 Task: Select a due date automation when advanced on, 2 days before a card is due add fields with custom field "Resume" unchecked at 11:00 AM.
Action: Mouse moved to (1086, 88)
Screenshot: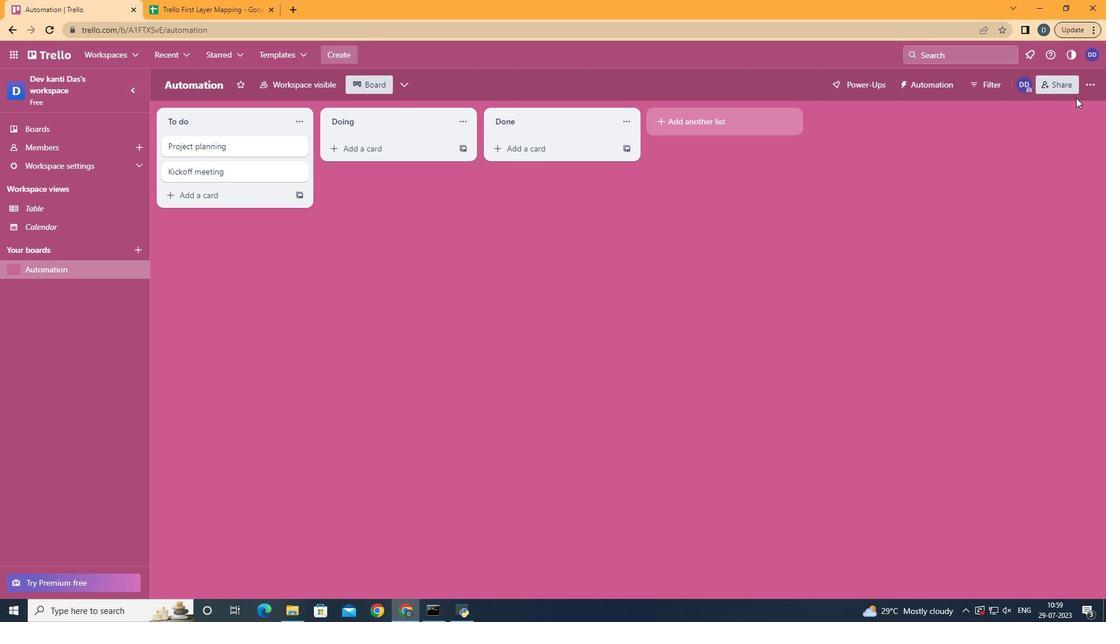 
Action: Mouse pressed left at (1086, 88)
Screenshot: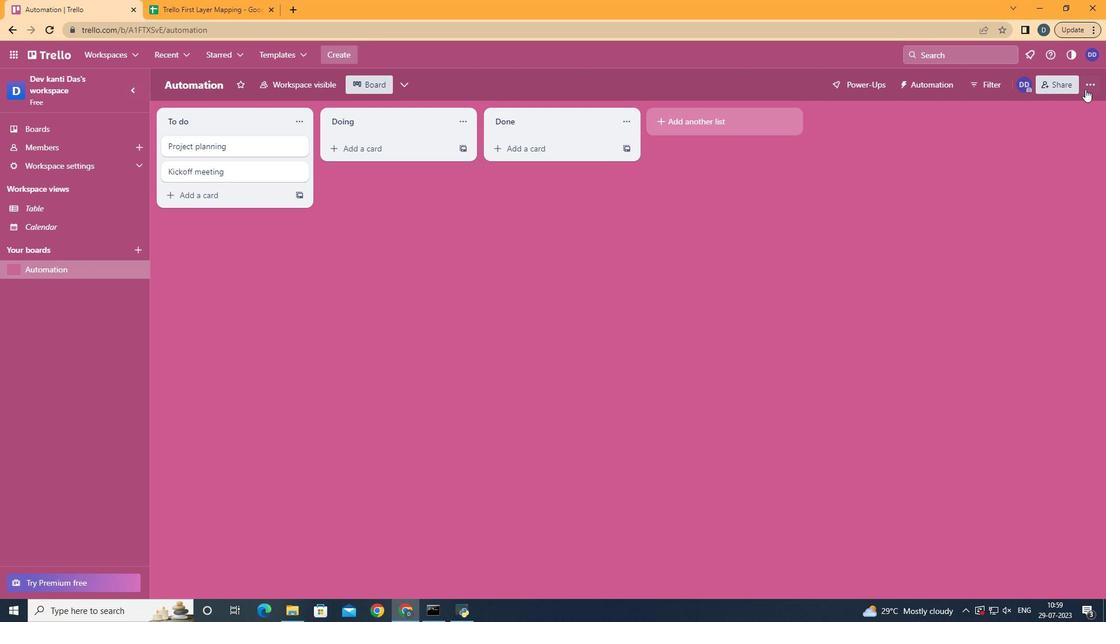 
Action: Mouse moved to (1037, 243)
Screenshot: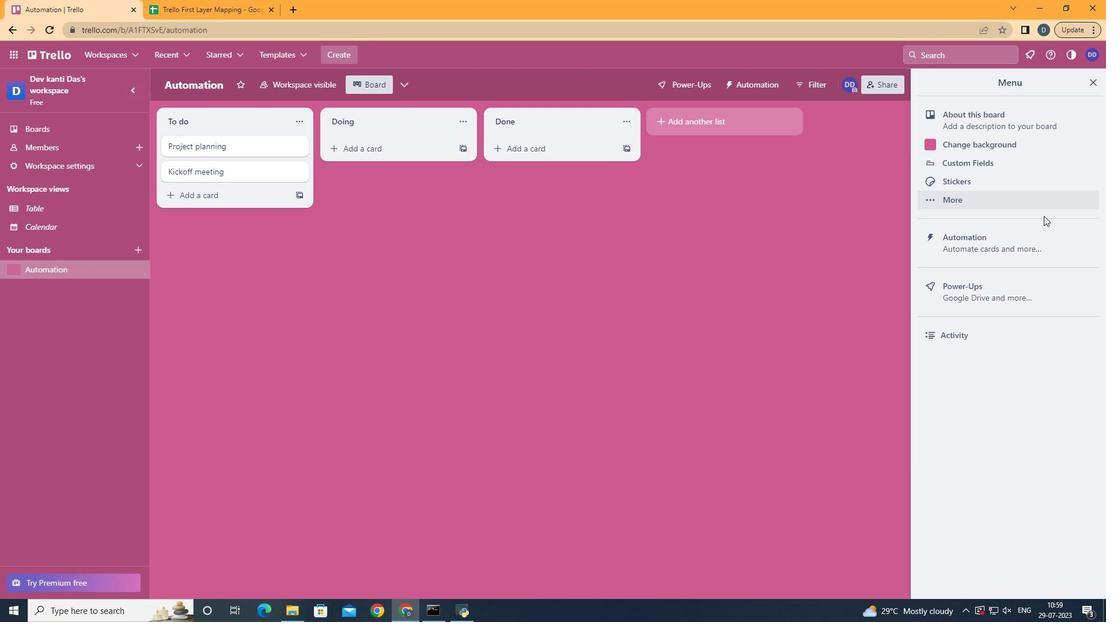 
Action: Mouse pressed left at (1037, 243)
Screenshot: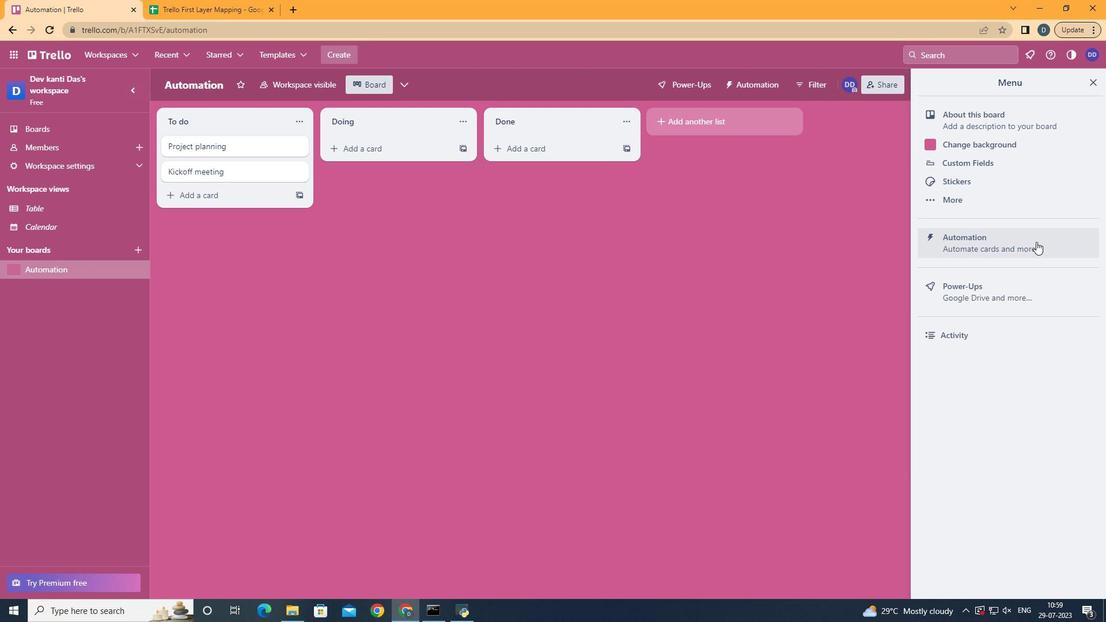 
Action: Mouse moved to (253, 232)
Screenshot: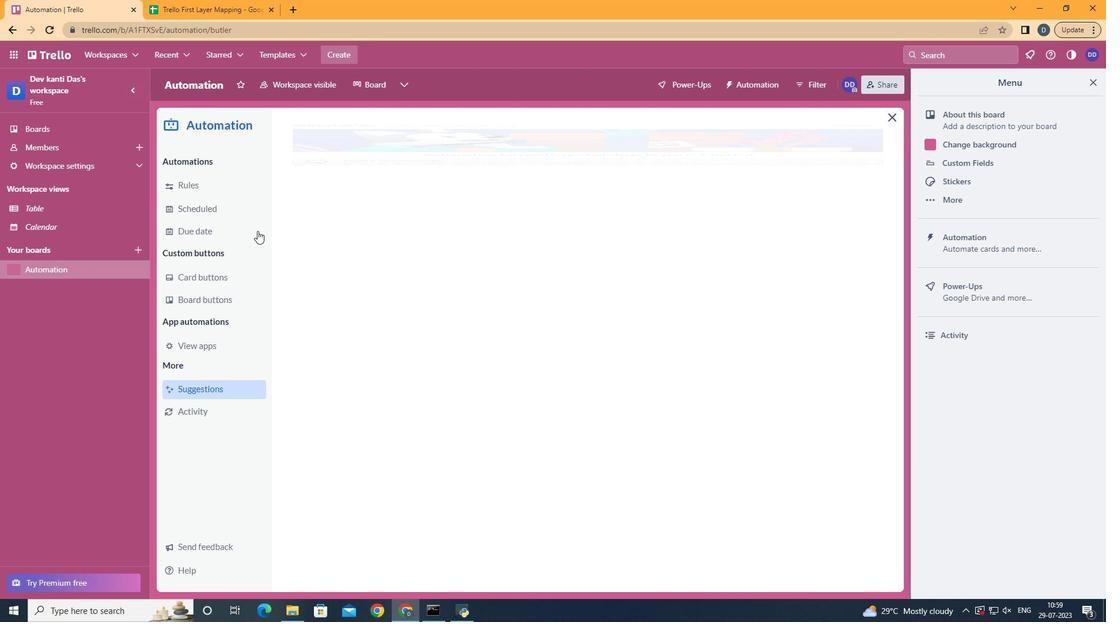 
Action: Mouse pressed left at (253, 232)
Screenshot: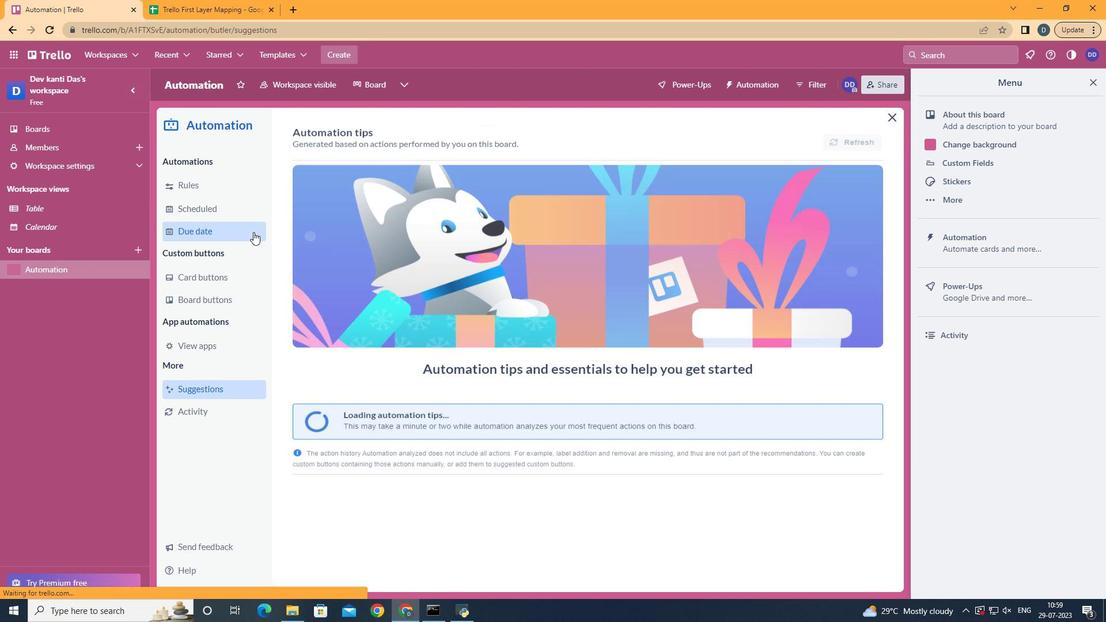 
Action: Mouse moved to (804, 140)
Screenshot: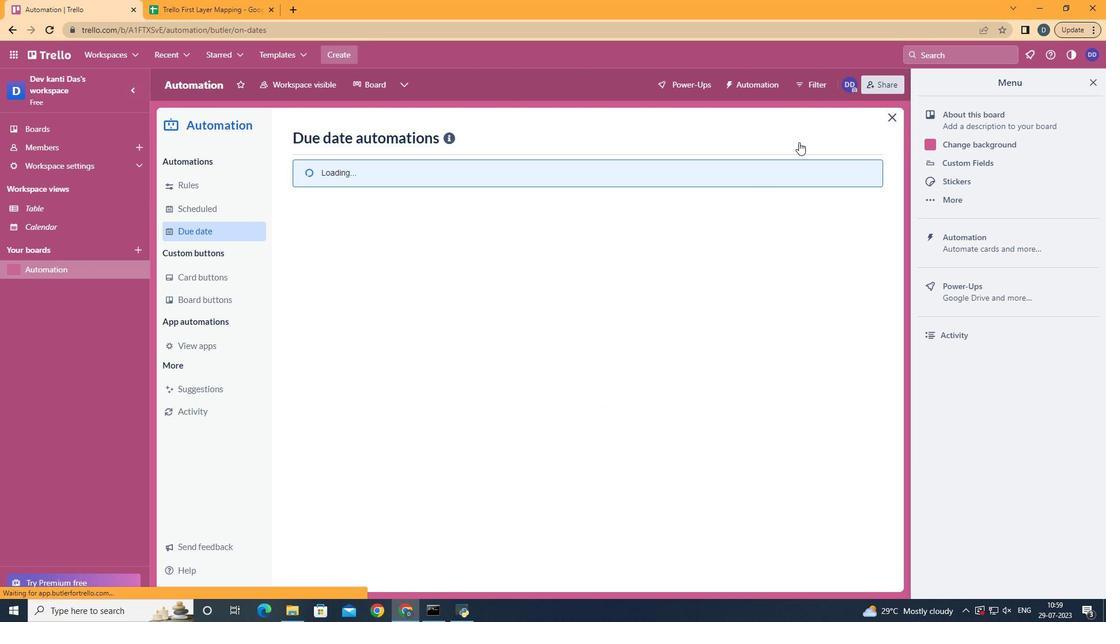 
Action: Mouse pressed left at (804, 140)
Screenshot: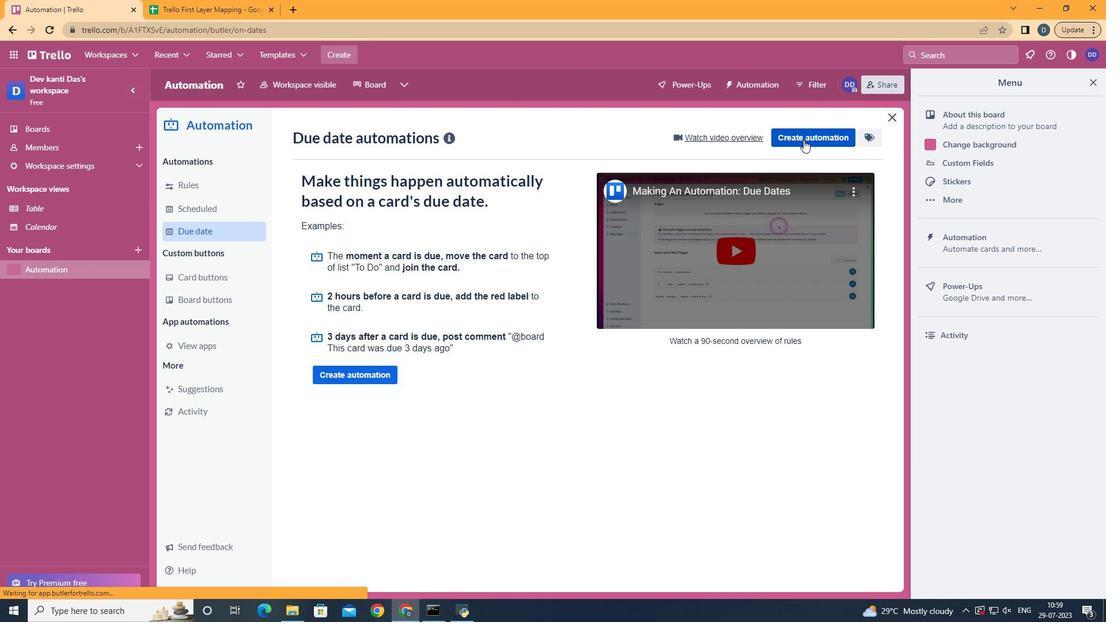 
Action: Mouse moved to (606, 240)
Screenshot: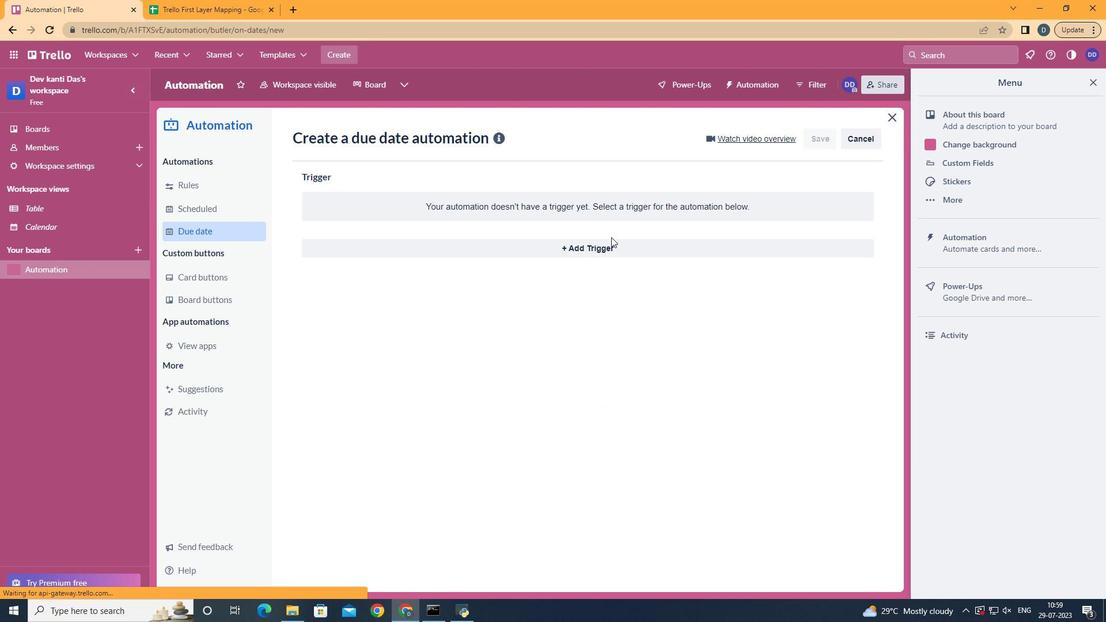 
Action: Mouse pressed left at (606, 240)
Screenshot: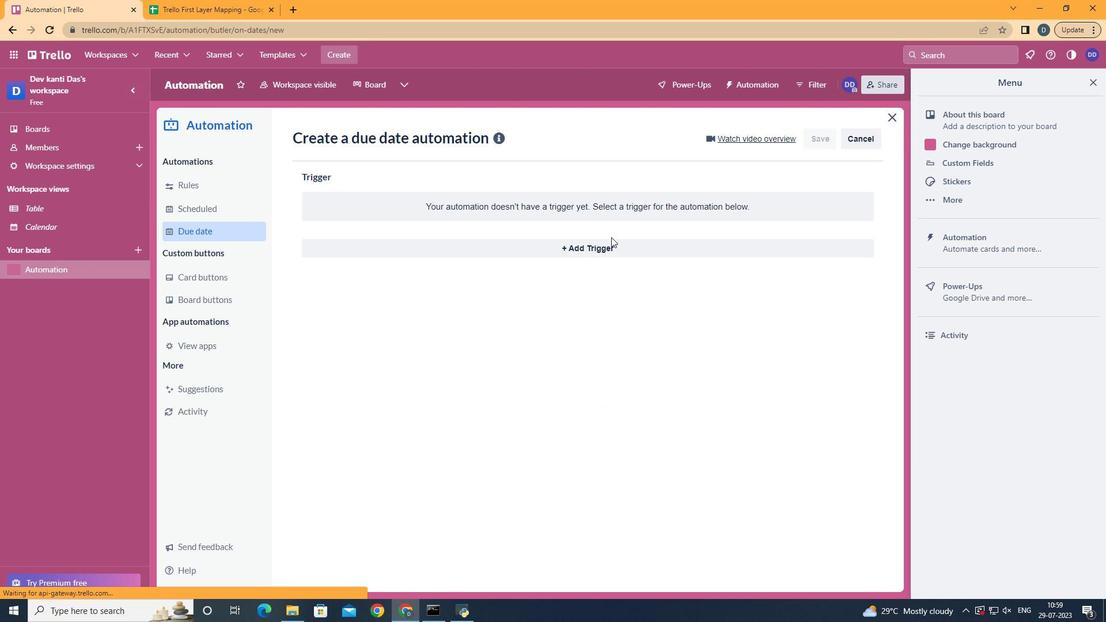 
Action: Mouse moved to (449, 423)
Screenshot: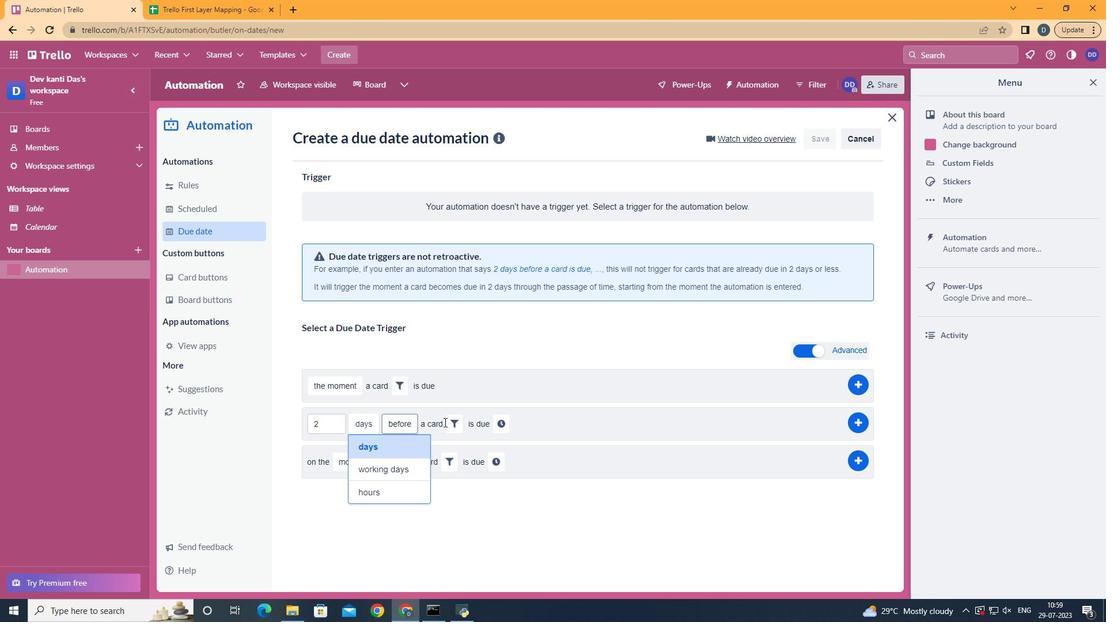 
Action: Mouse pressed left at (449, 423)
Screenshot: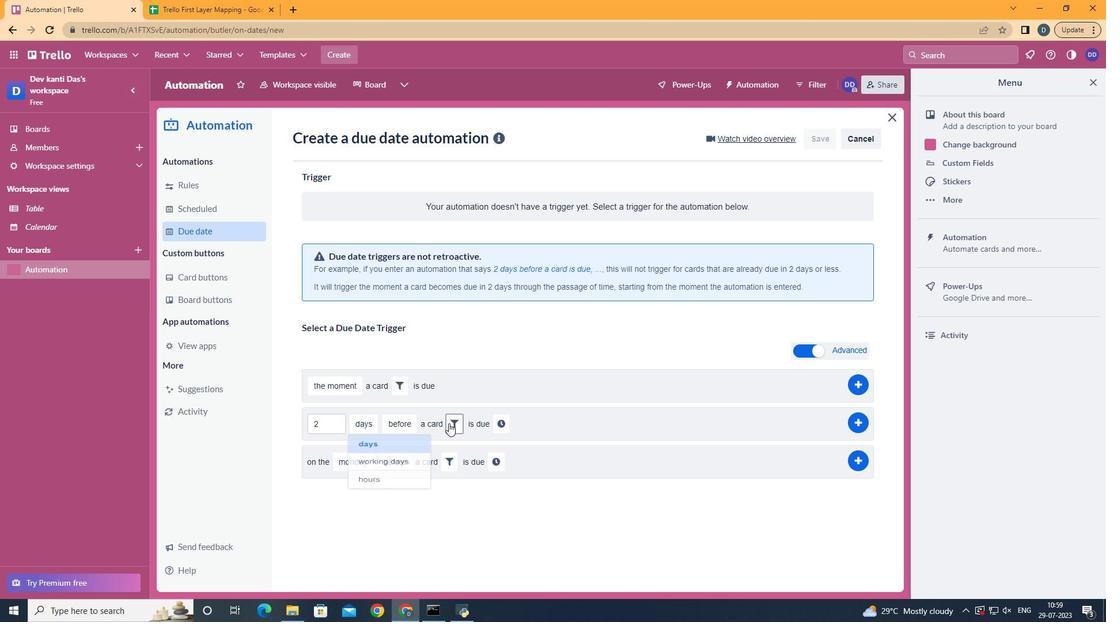 
Action: Mouse moved to (638, 458)
Screenshot: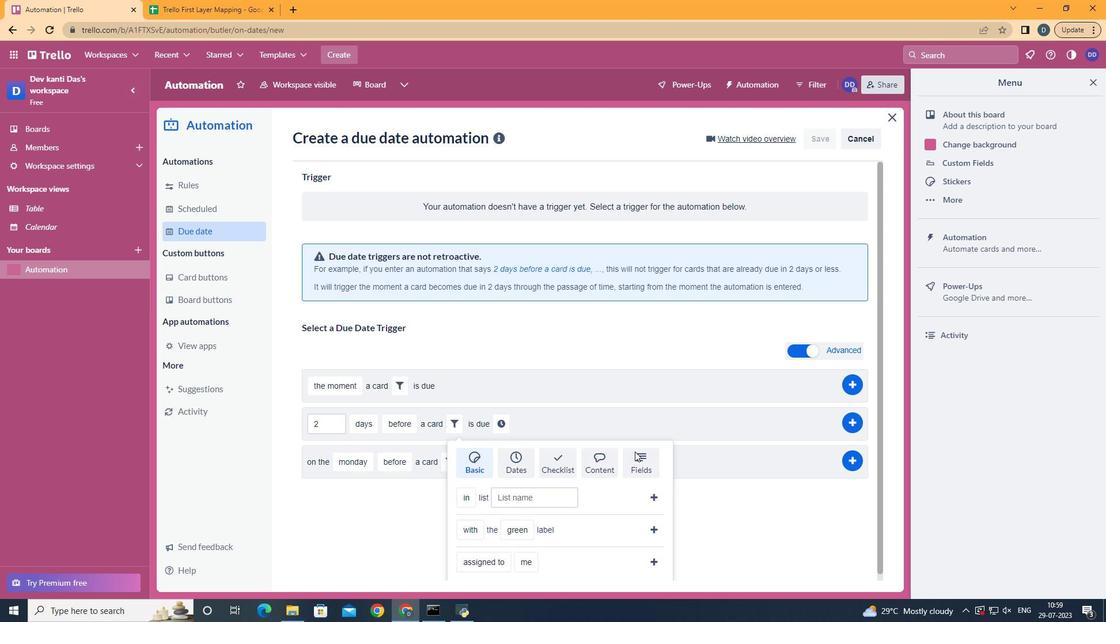 
Action: Mouse pressed left at (638, 458)
Screenshot: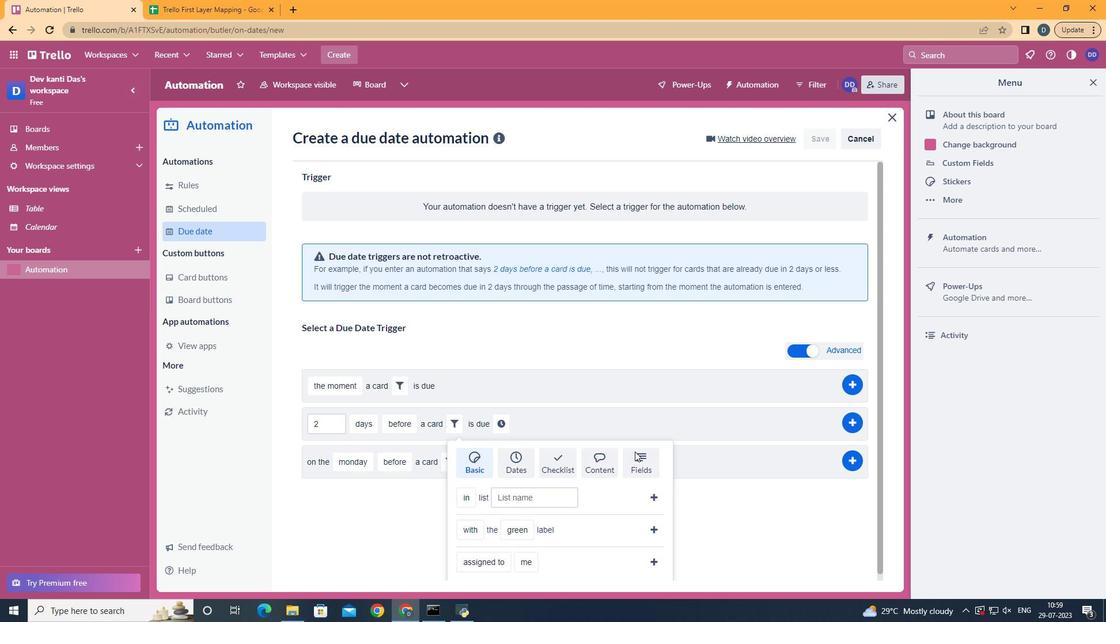 
Action: Mouse scrolled (638, 457) with delta (0, 0)
Screenshot: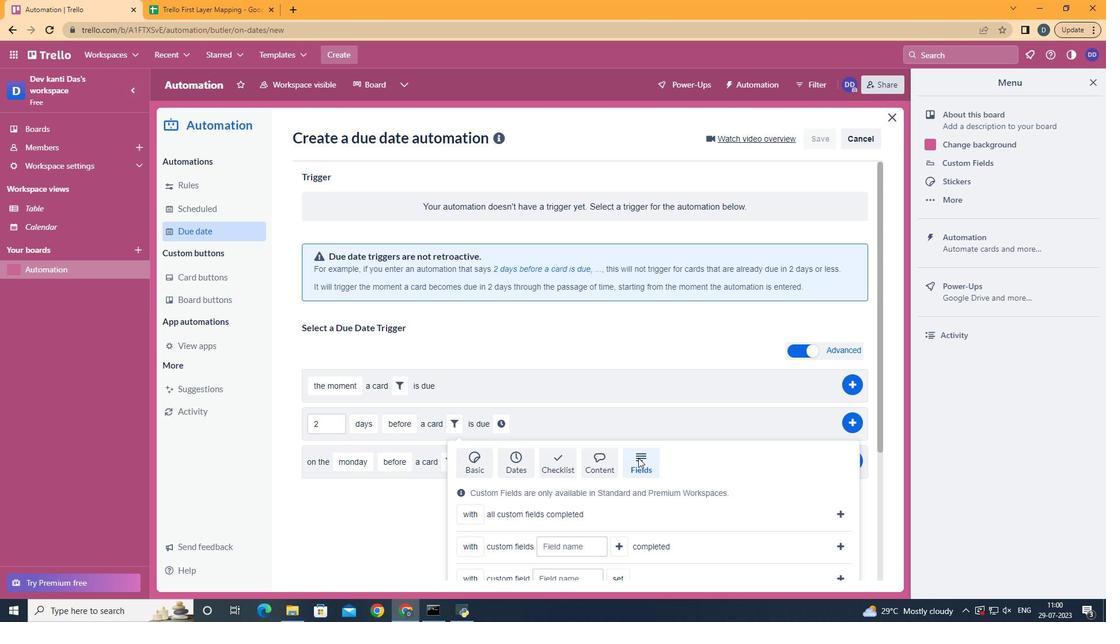 
Action: Mouse scrolled (638, 457) with delta (0, 0)
Screenshot: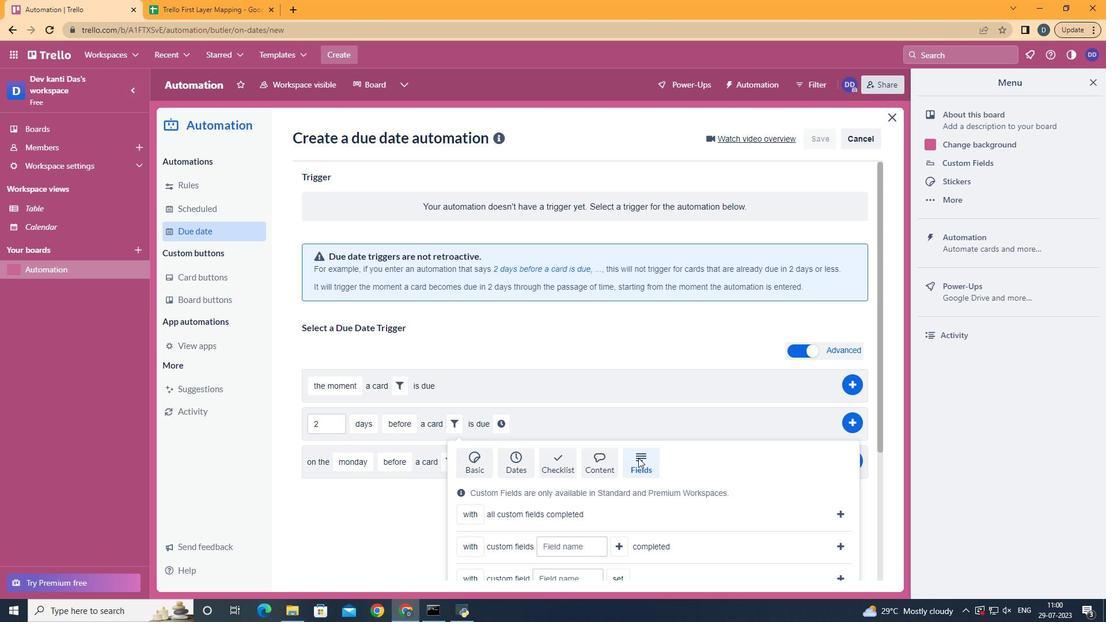 
Action: Mouse scrolled (638, 457) with delta (0, 0)
Screenshot: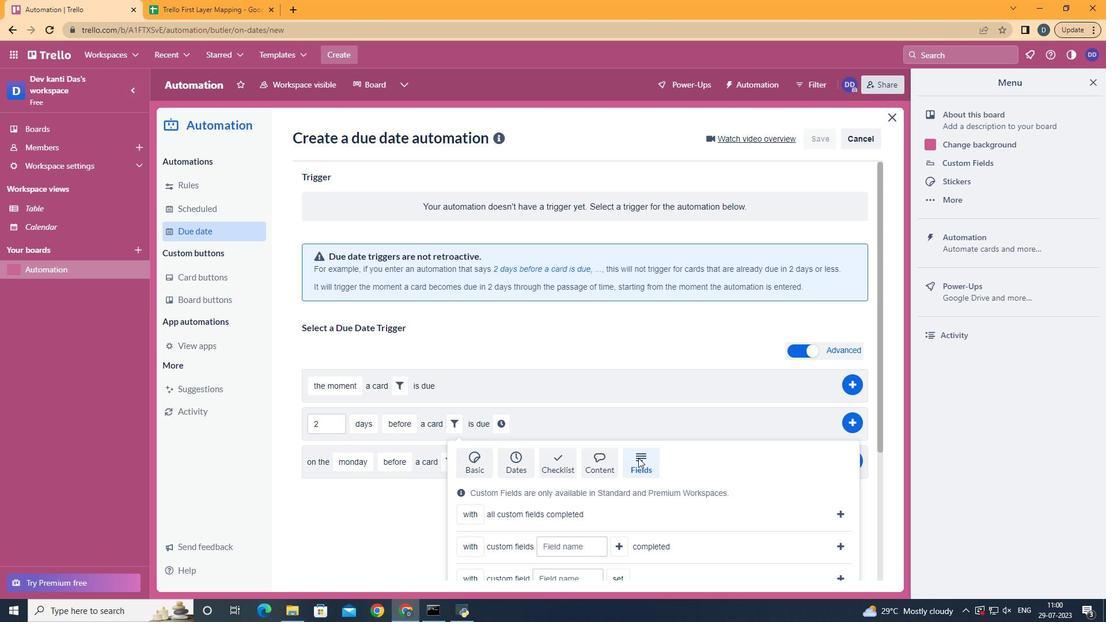 
Action: Mouse moved to (638, 458)
Screenshot: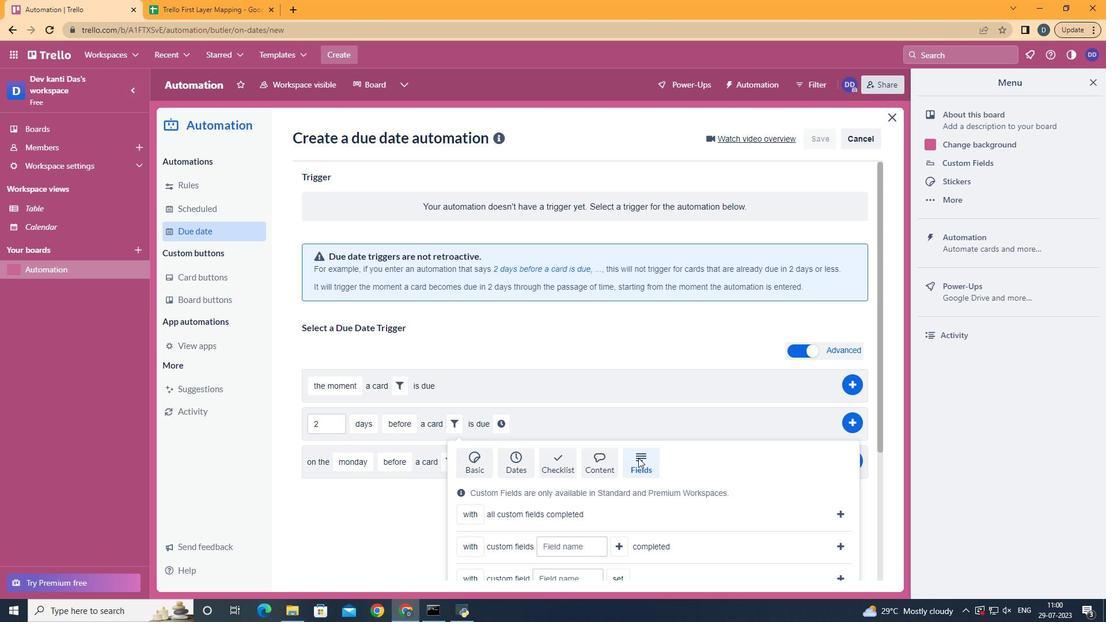 
Action: Mouse scrolled (638, 457) with delta (0, 0)
Screenshot: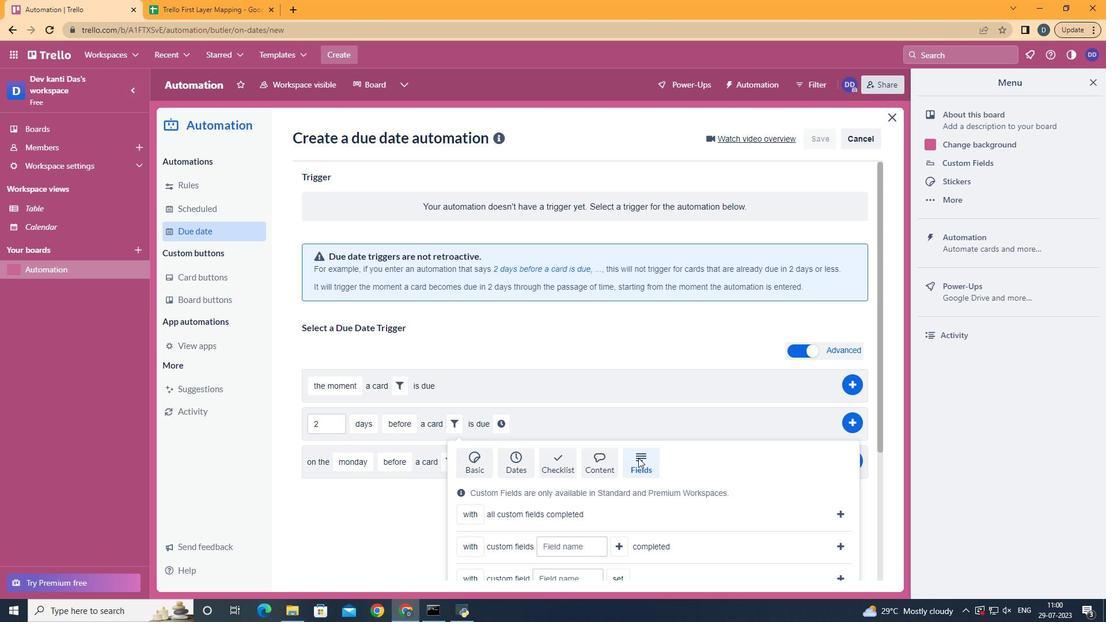 
Action: Mouse moved to (641, 454)
Screenshot: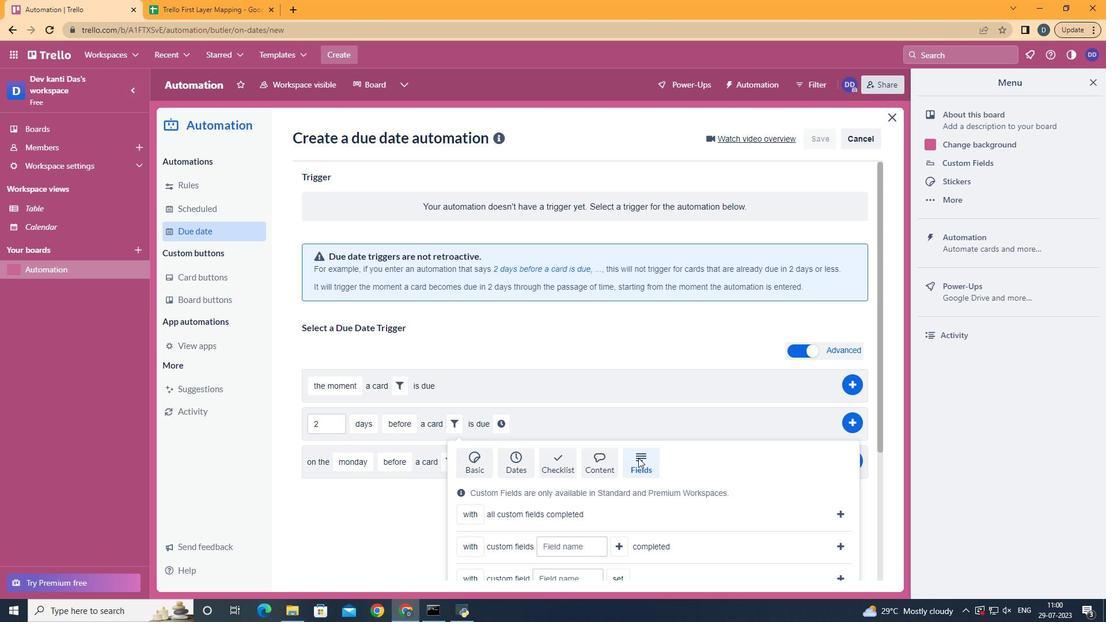 
Action: Mouse scrolled (638, 457) with delta (0, 0)
Screenshot: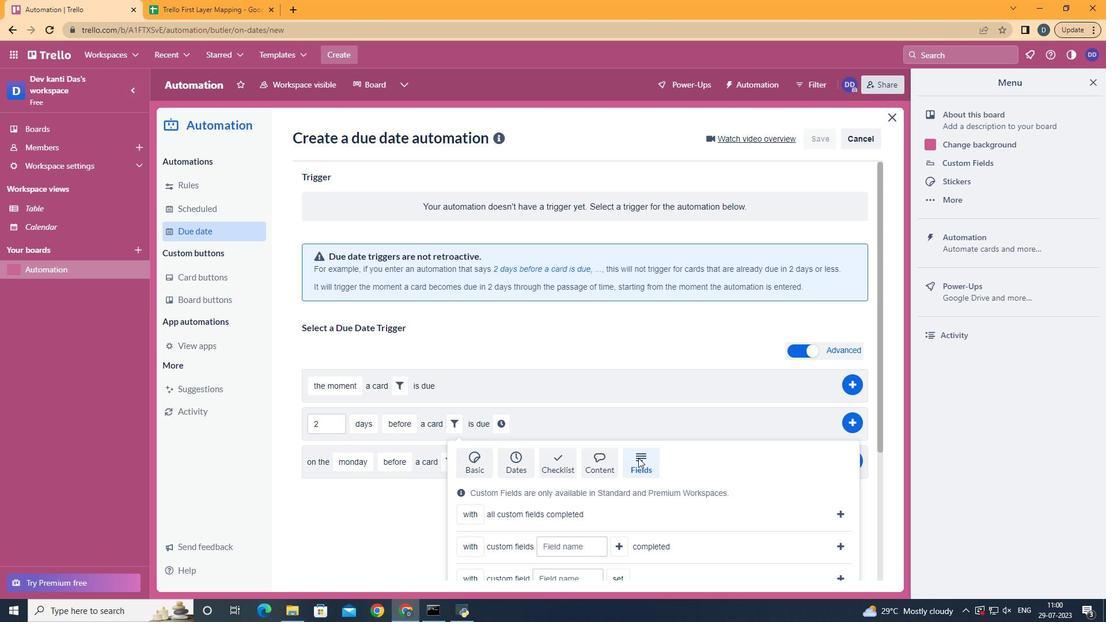 
Action: Mouse moved to (480, 474)
Screenshot: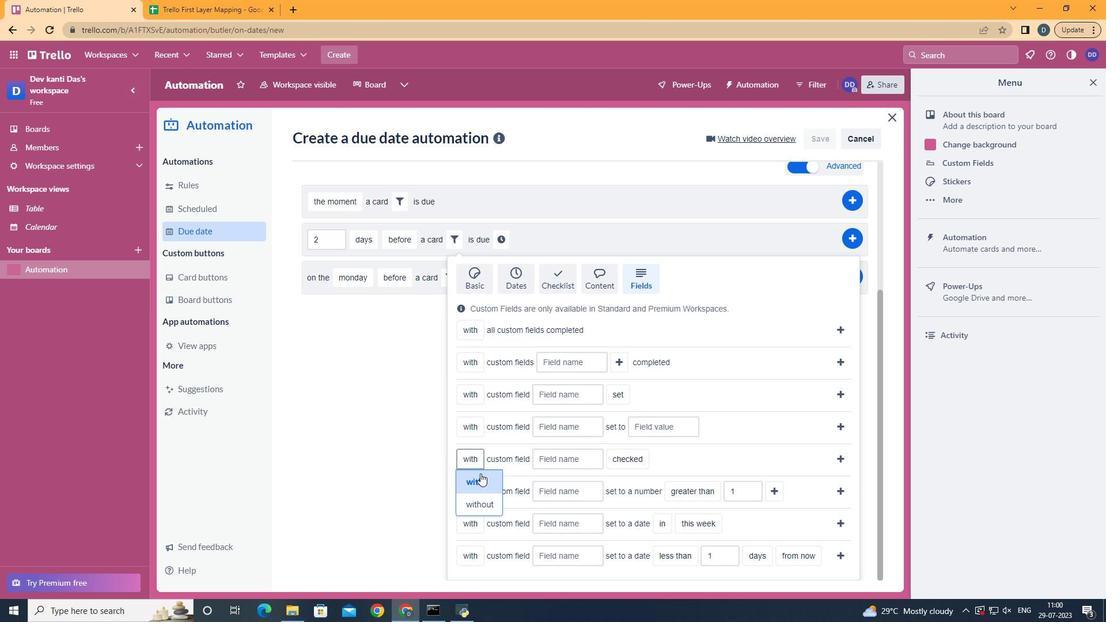 
Action: Mouse pressed left at (480, 474)
Screenshot: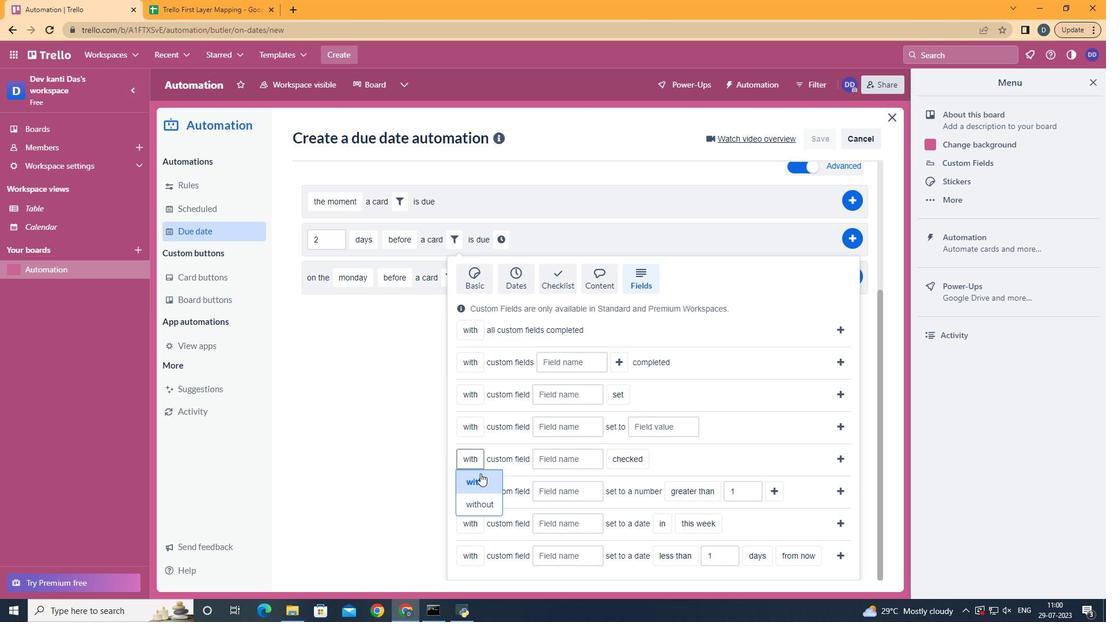 
Action: Mouse moved to (592, 461)
Screenshot: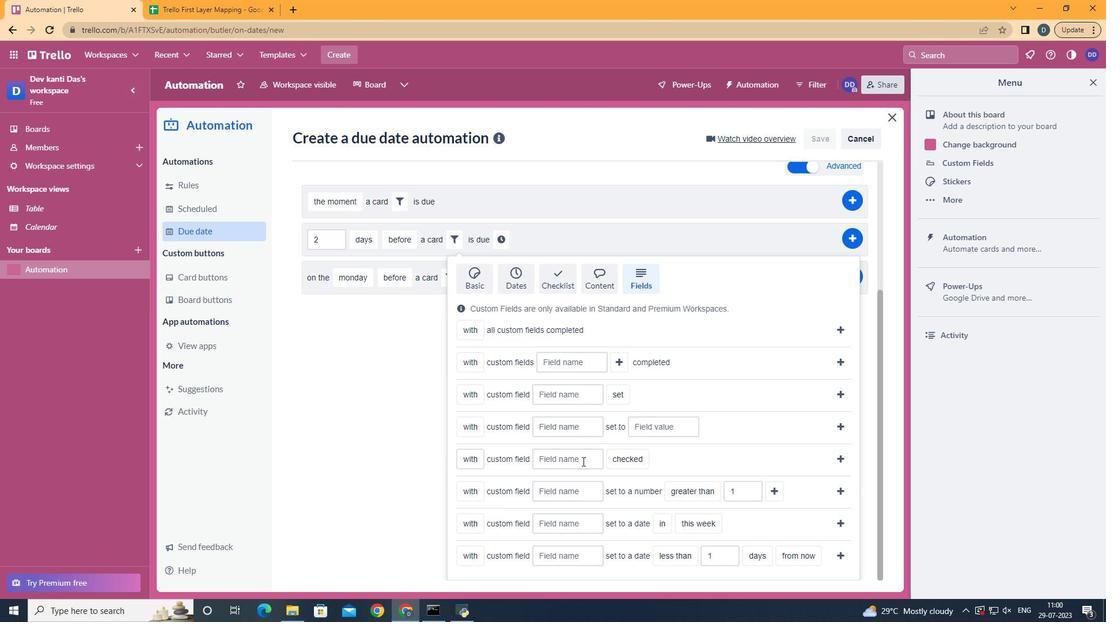 
Action: Mouse pressed left at (592, 461)
Screenshot: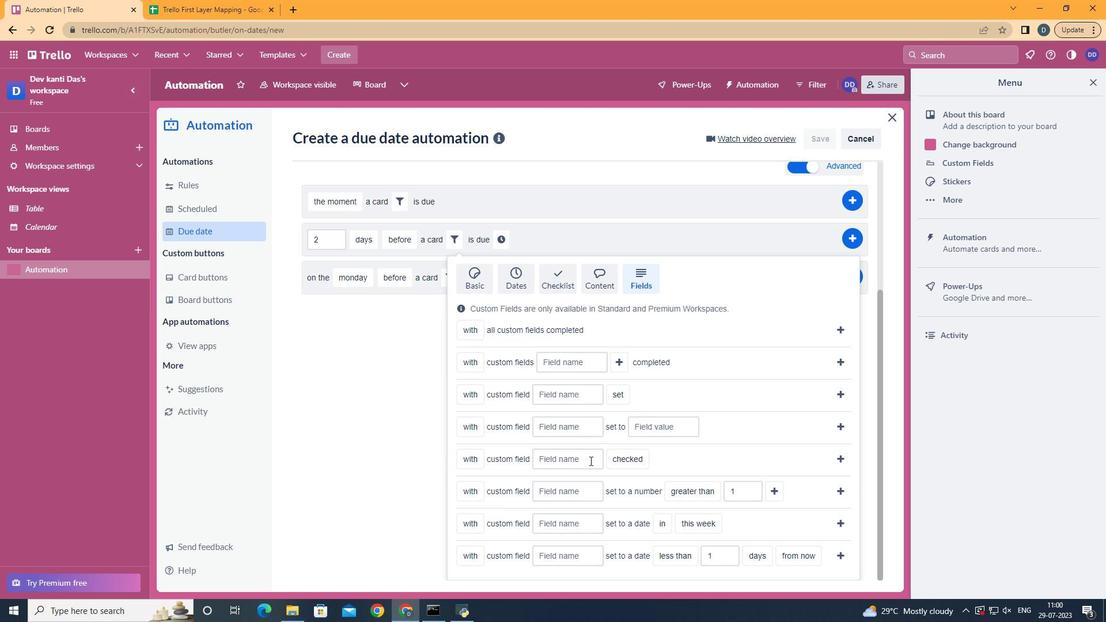 
Action: Mouse moved to (590, 461)
Screenshot: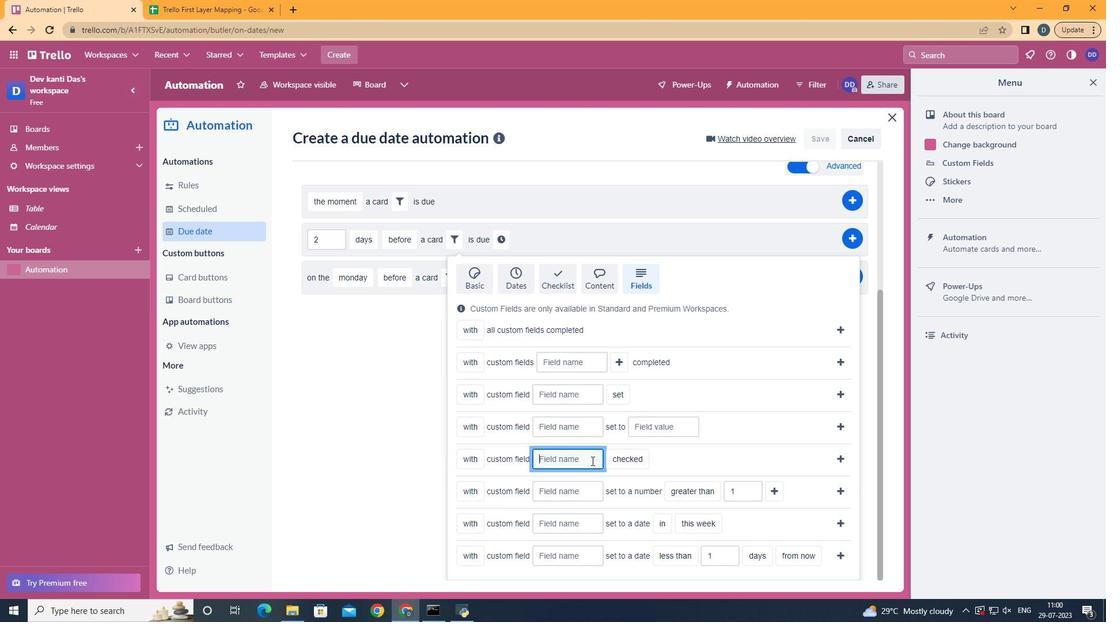 
Action: Key pressed <Key.shift>Resume
Screenshot: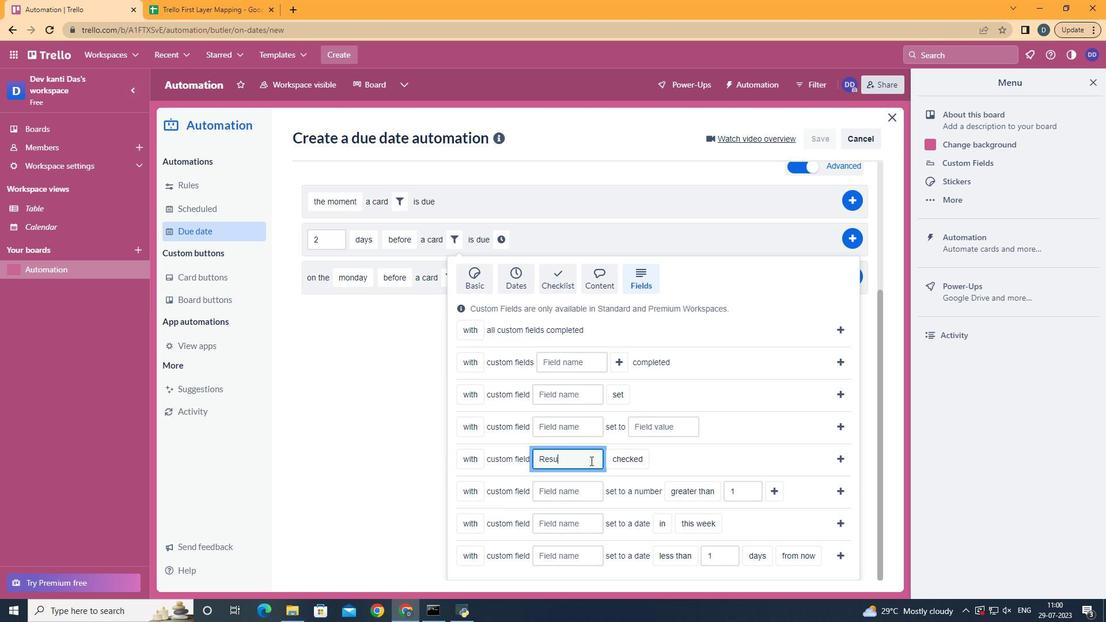 
Action: Mouse moved to (635, 509)
Screenshot: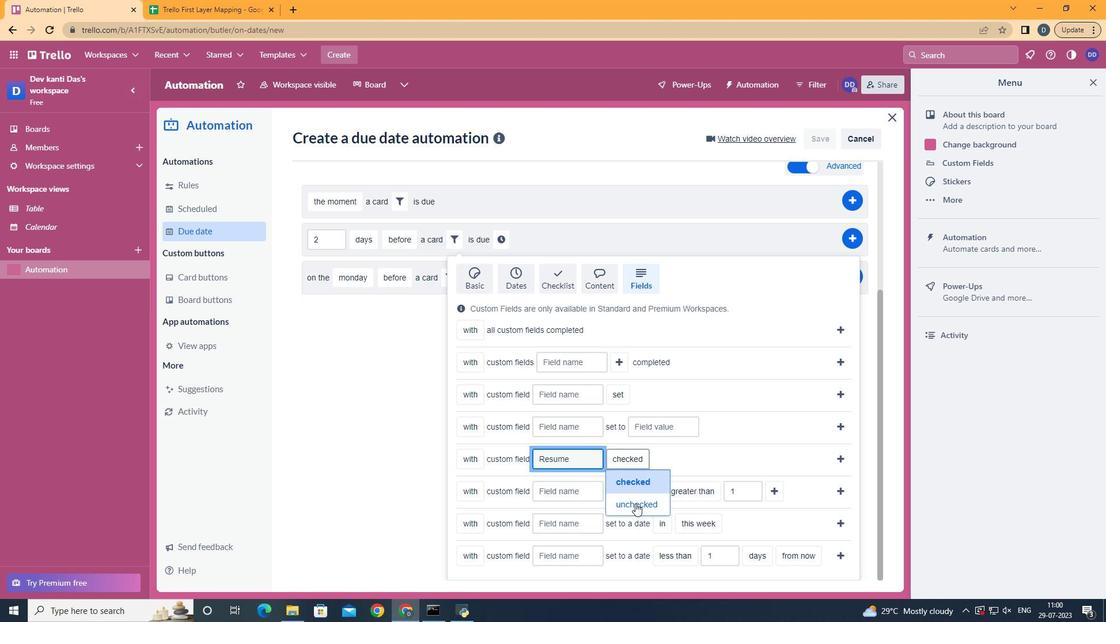
Action: Mouse pressed left at (635, 509)
Screenshot: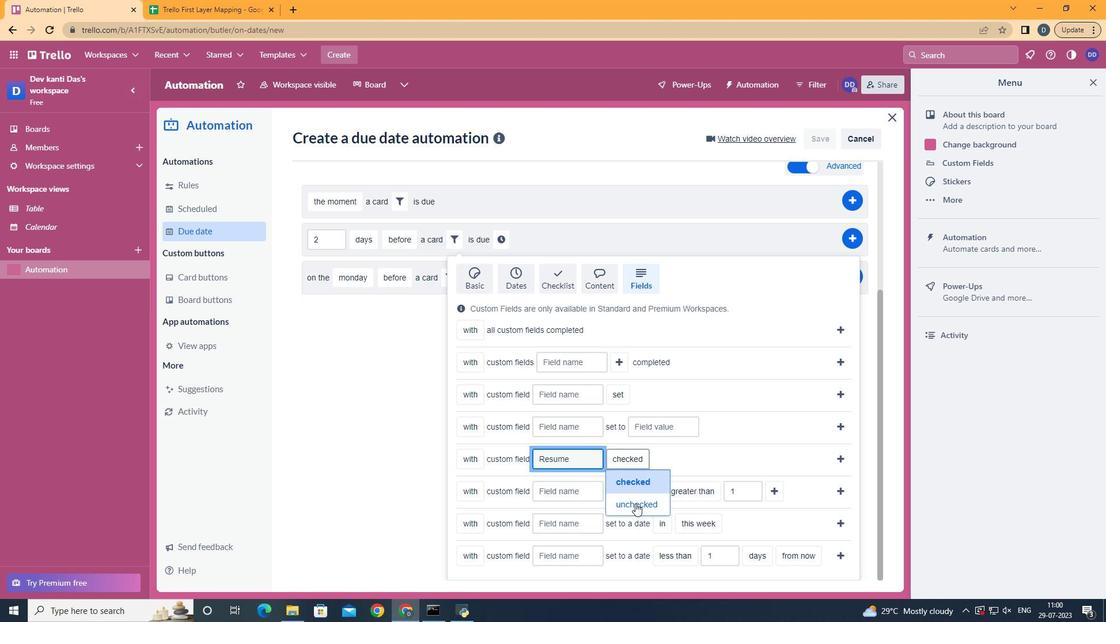 
Action: Mouse moved to (844, 460)
Screenshot: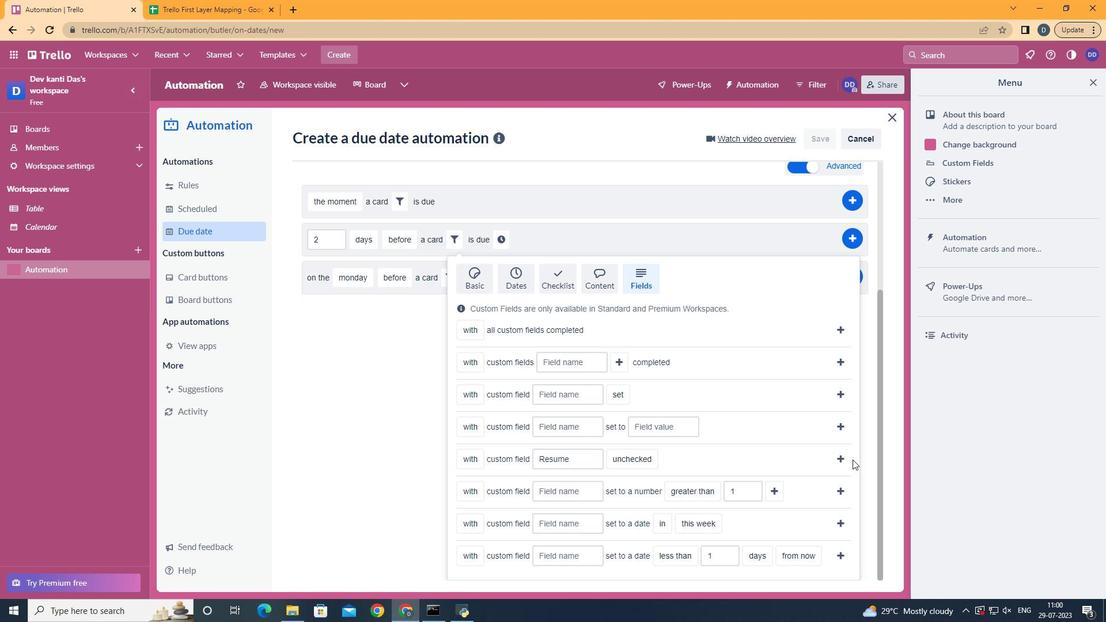 
Action: Mouse pressed left at (844, 460)
Screenshot: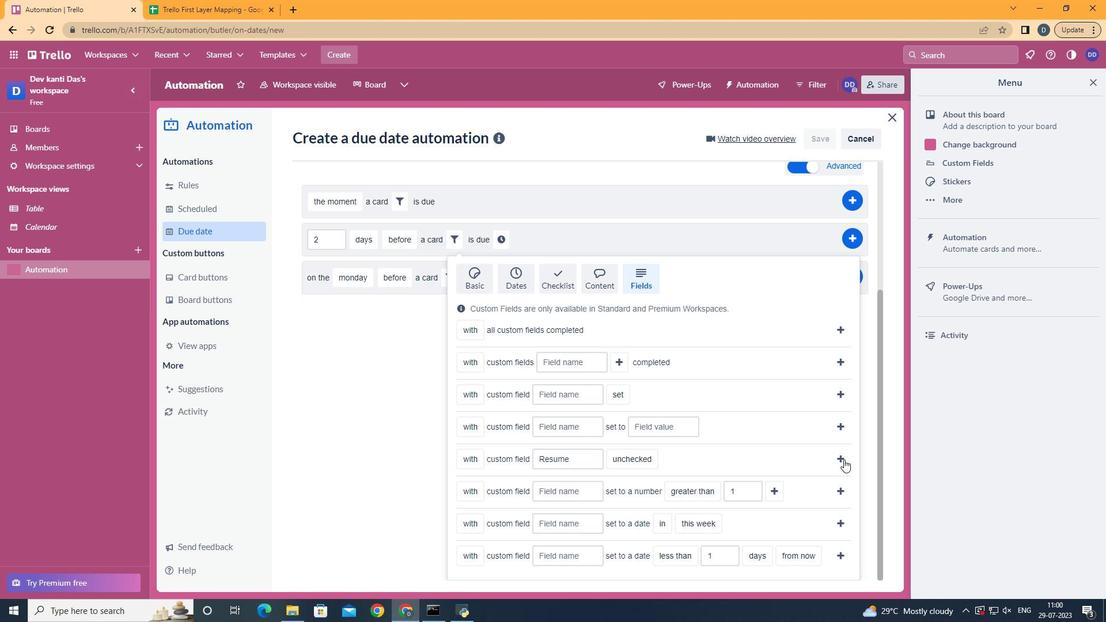 
Action: Mouse moved to (666, 427)
Screenshot: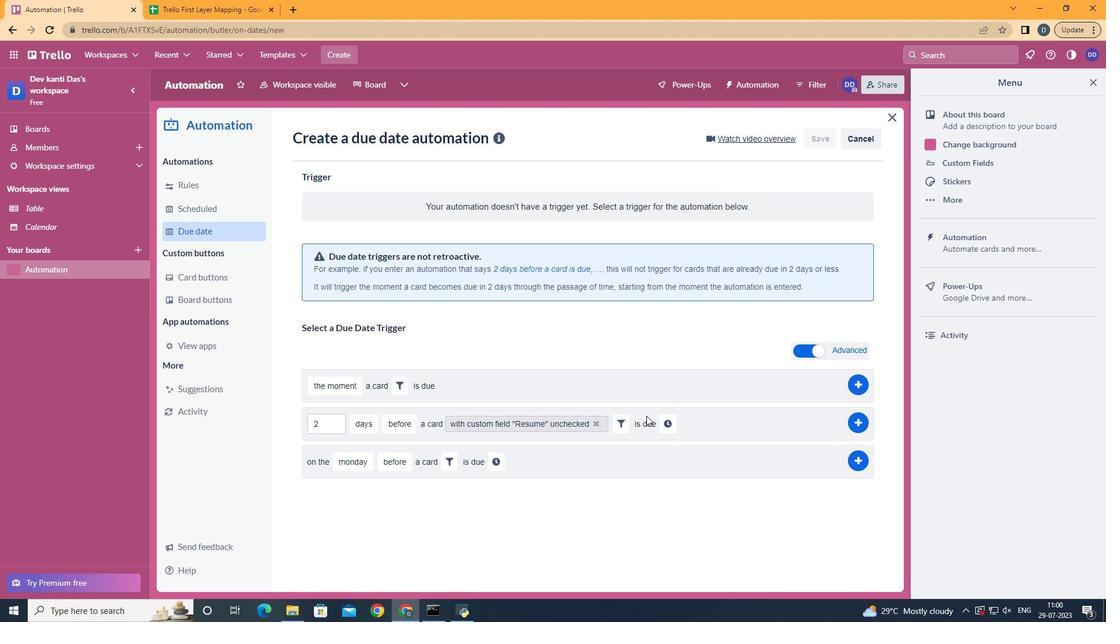 
Action: Mouse pressed left at (666, 427)
Screenshot: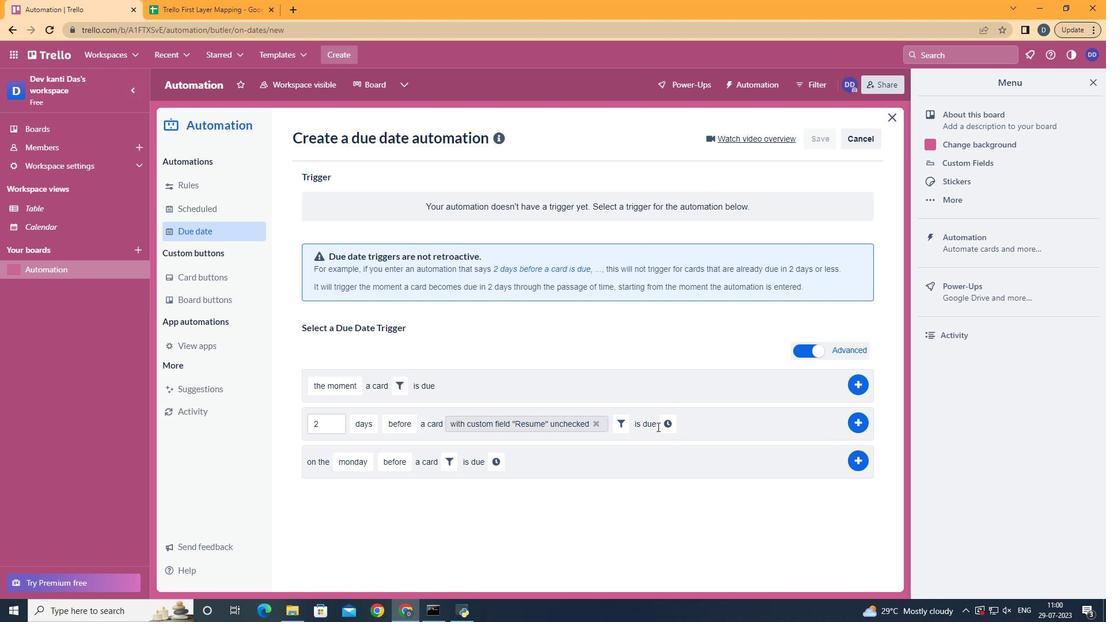 
Action: Mouse moved to (708, 430)
Screenshot: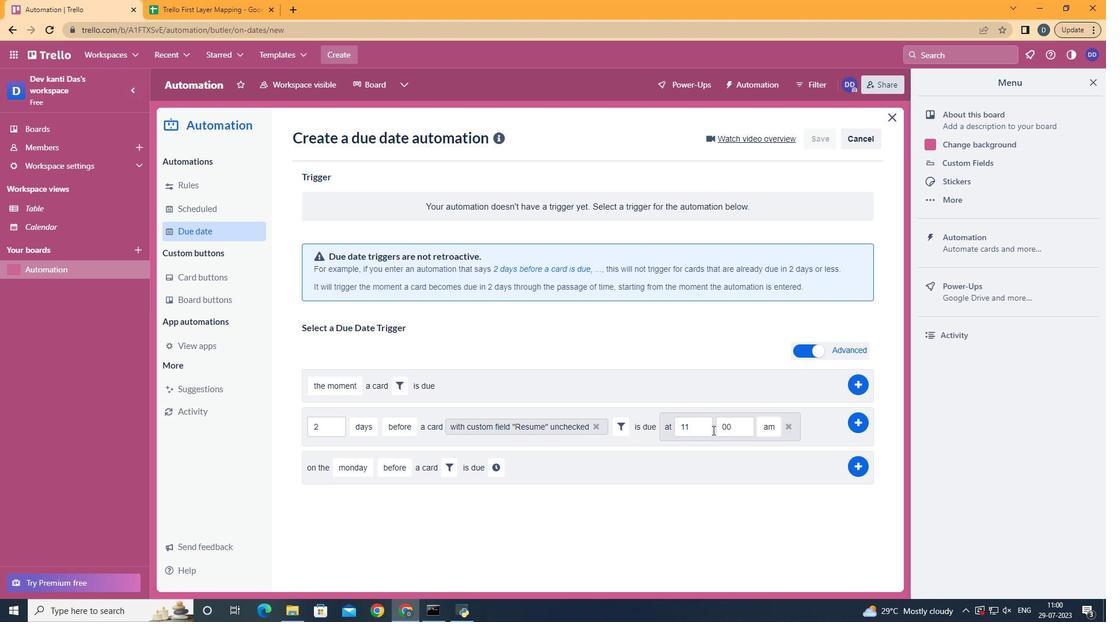 
Action: Mouse pressed left at (708, 430)
Screenshot: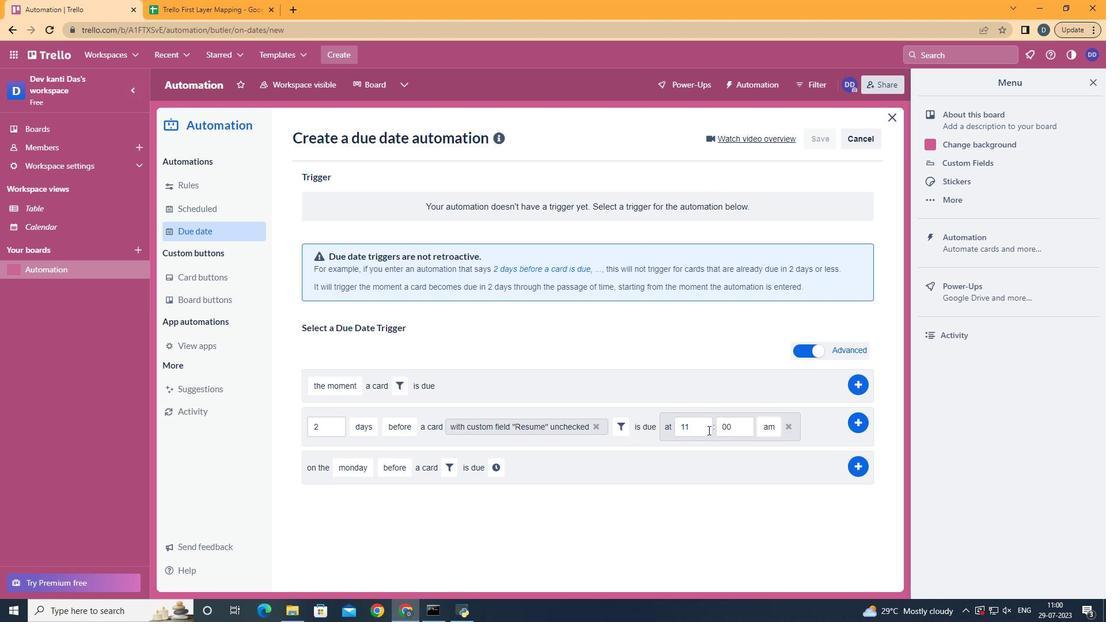 
Action: Mouse moved to (774, 449)
Screenshot: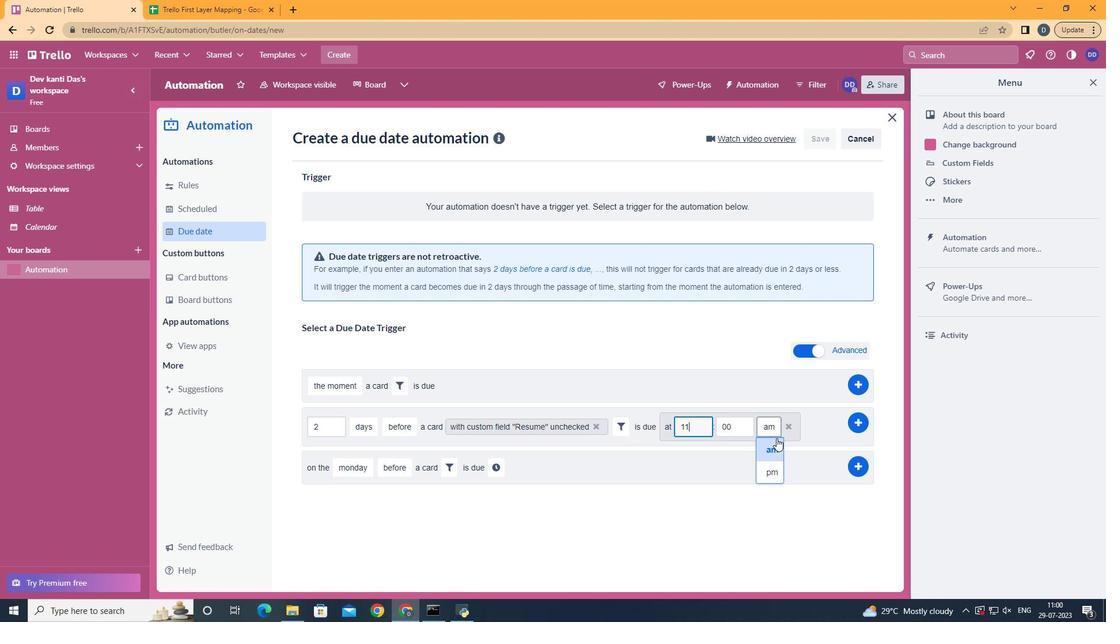 
Action: Mouse pressed left at (774, 449)
Screenshot: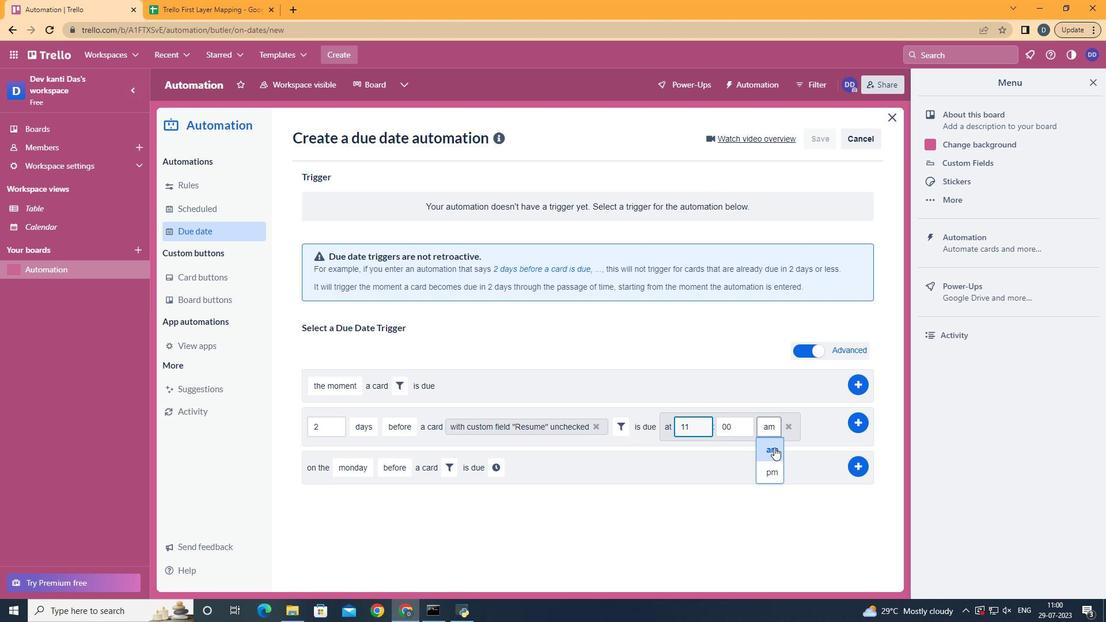 
